 Task: Create New Customer with Customer Name: Busy Stores Collective, Billing Address Line1: 137 Finwood Road, Billing Address Line2:  Red Bank, Billing Address Line3:  New Jersey 07701, Cell Number: 352-215-3682
Action: Mouse pressed left at (177, 34)
Screenshot: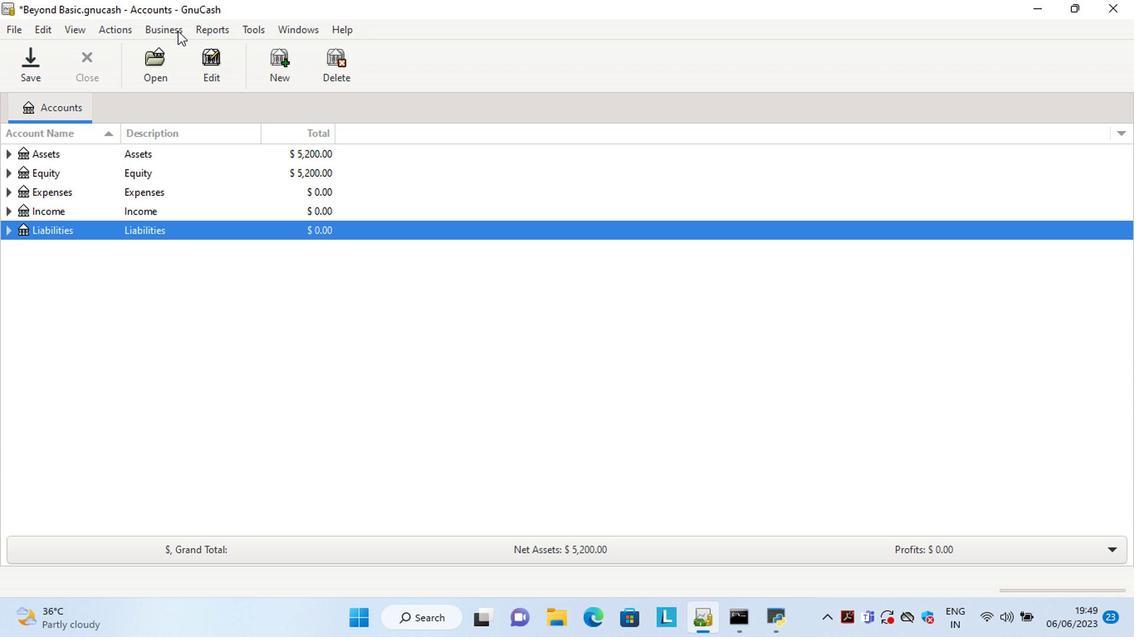 
Action: Mouse moved to (350, 66)
Screenshot: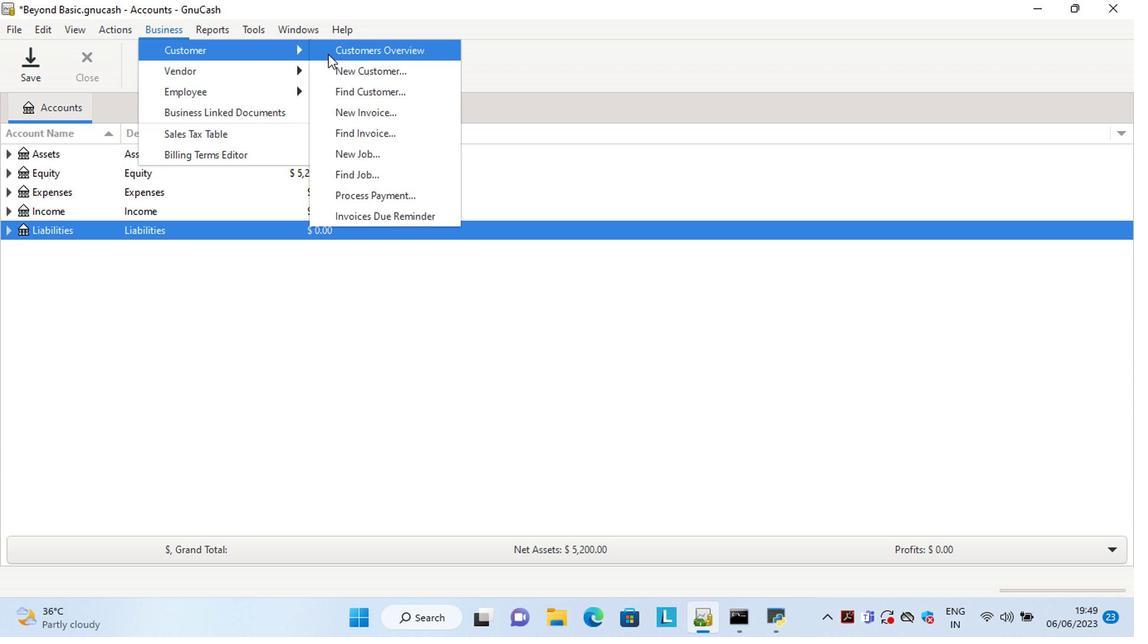 
Action: Mouse pressed left at (350, 66)
Screenshot: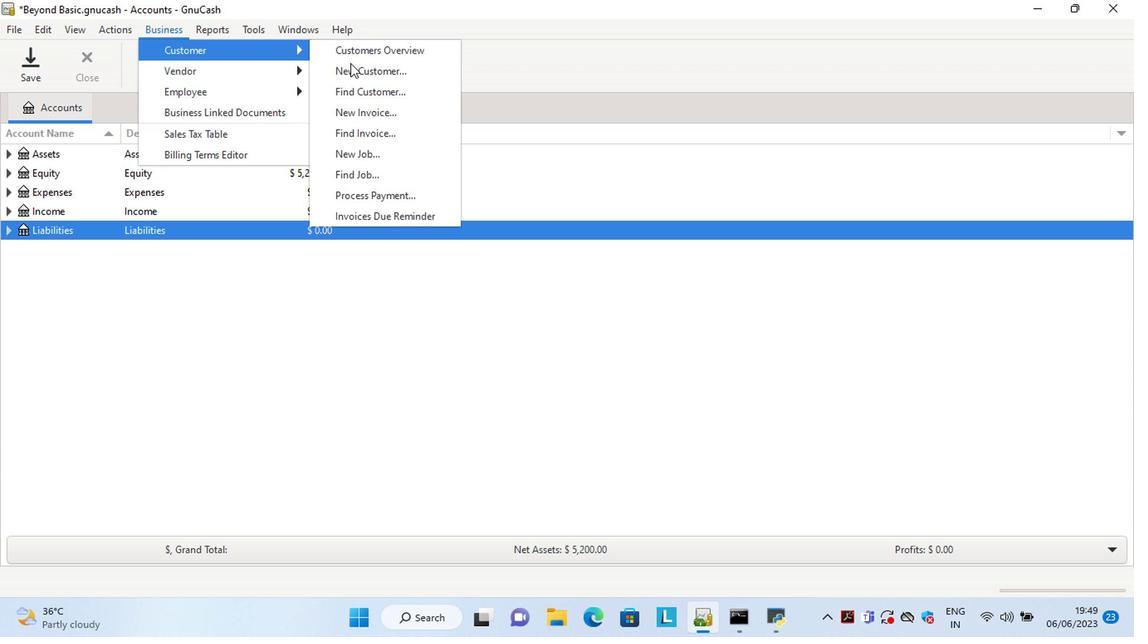 
Action: Mouse moved to (1005, 450)
Screenshot: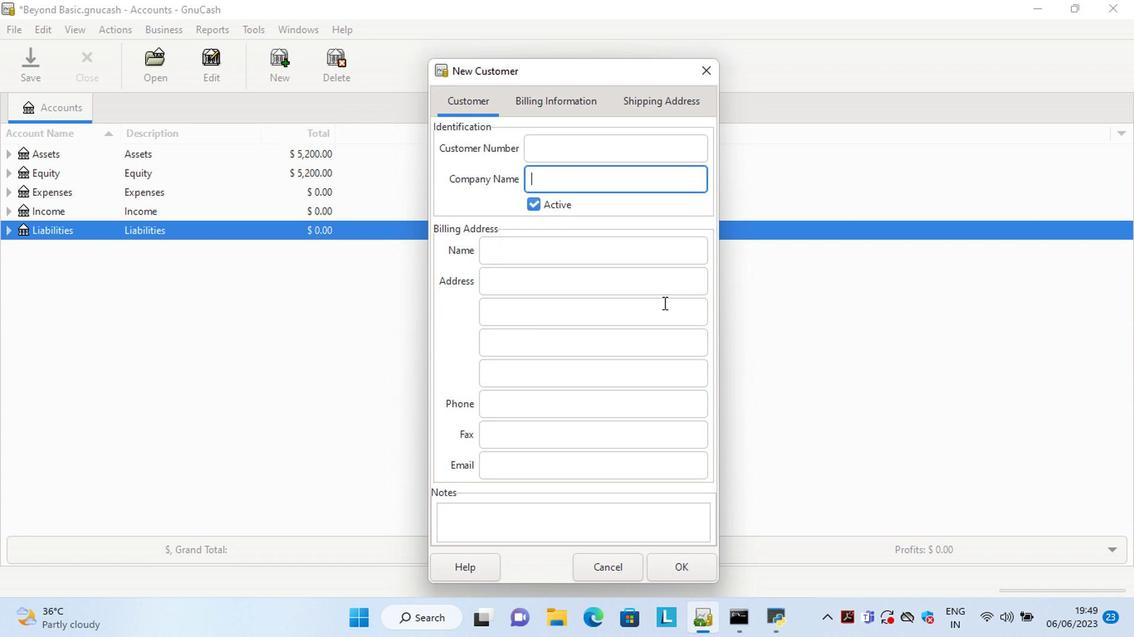 
Action: Key pressed <Key.shift>Busy<Key.space><Key.shift>Stores<Key.space><Key.shift>Collective<Key.tab><Key.tab><Key.tab>137<Key.space><Key.shift>Finwood<Key.space><Key.shift><Key.shift><Key.shift>Road<Key.tab><Key.shift>Red<Key.space><Key.shift>Bank<Key.space><Key.backspace><Key.tab><Key.shift><Key.shift><Key.shift><Key.shift><Key.shift><Key.shift><Key.shift>New<Key.space><Key.shift>Jersey<Key.space>07701<Key.tab><Key.tab>352-215-3682
Screenshot: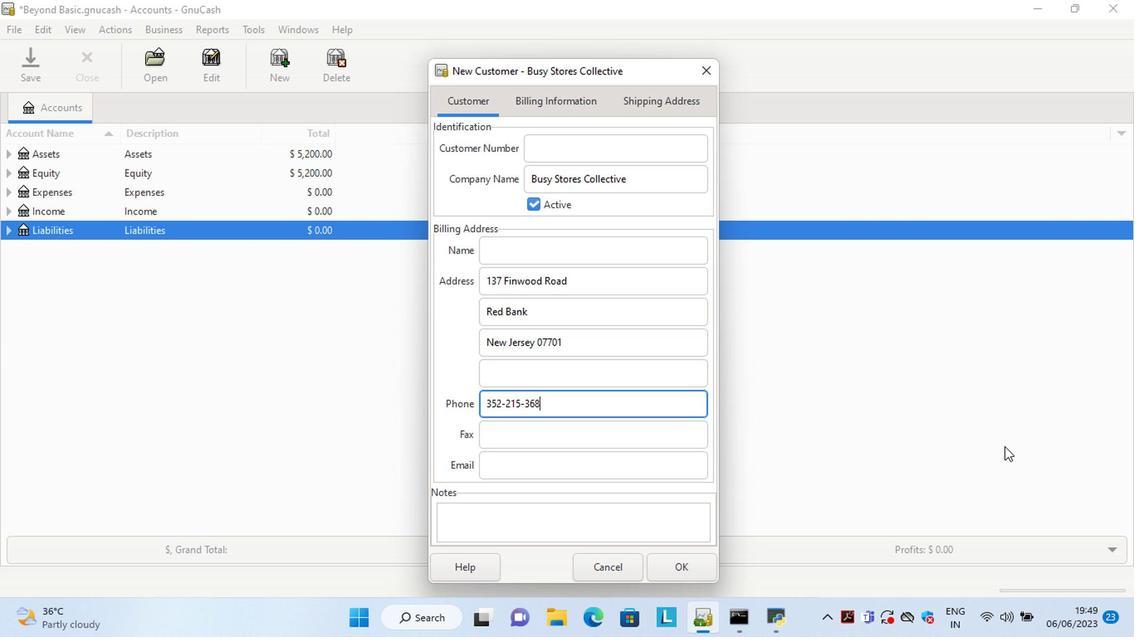 
Action: Mouse moved to (697, 566)
Screenshot: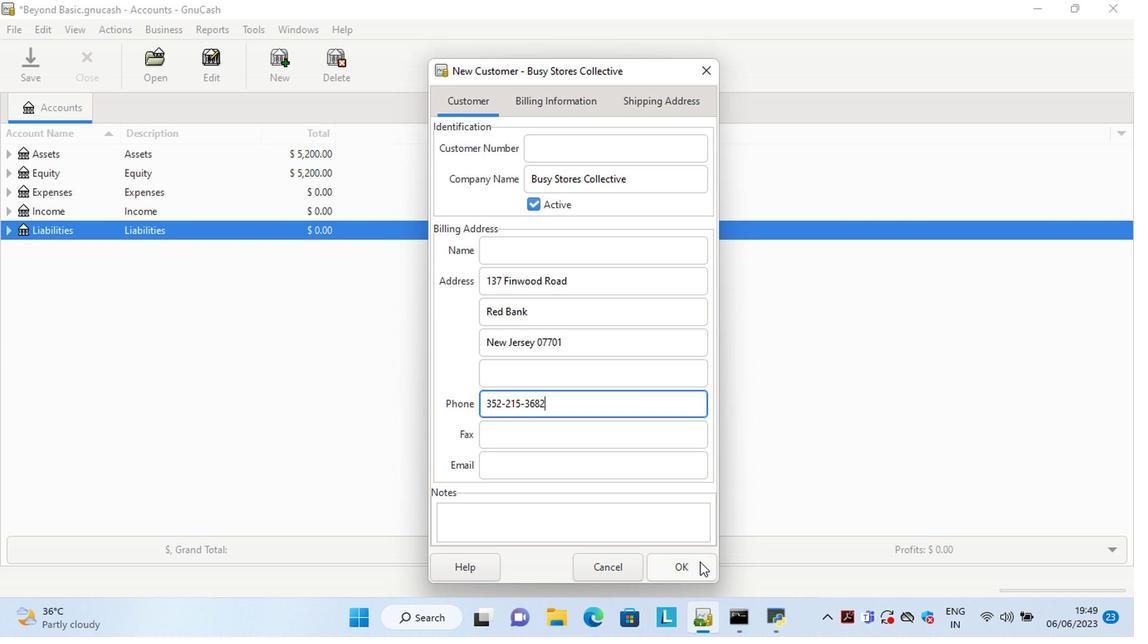 
Action: Mouse pressed left at (697, 566)
Screenshot: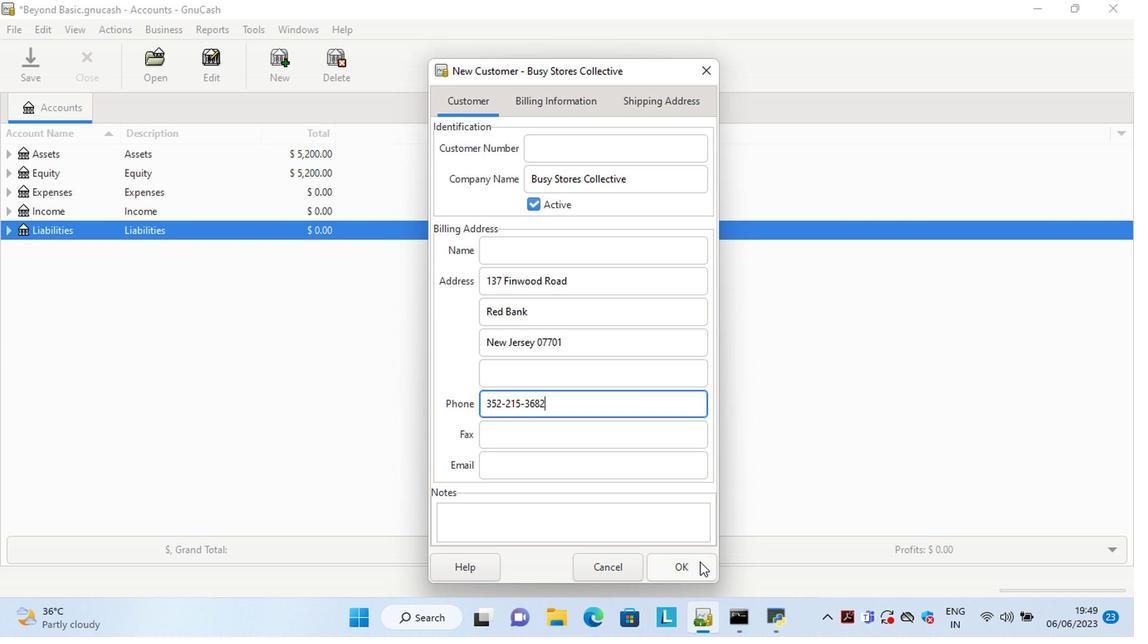 
